 Task: Create New Customer with Customer Name: Tolberts Restaurant, Billing Address Line1: 2768 Fieldcrest Road, Billing Address Line2:  New York, Billing Address Line3:  New York 10005
Action: Mouse pressed left at (148, 28)
Screenshot: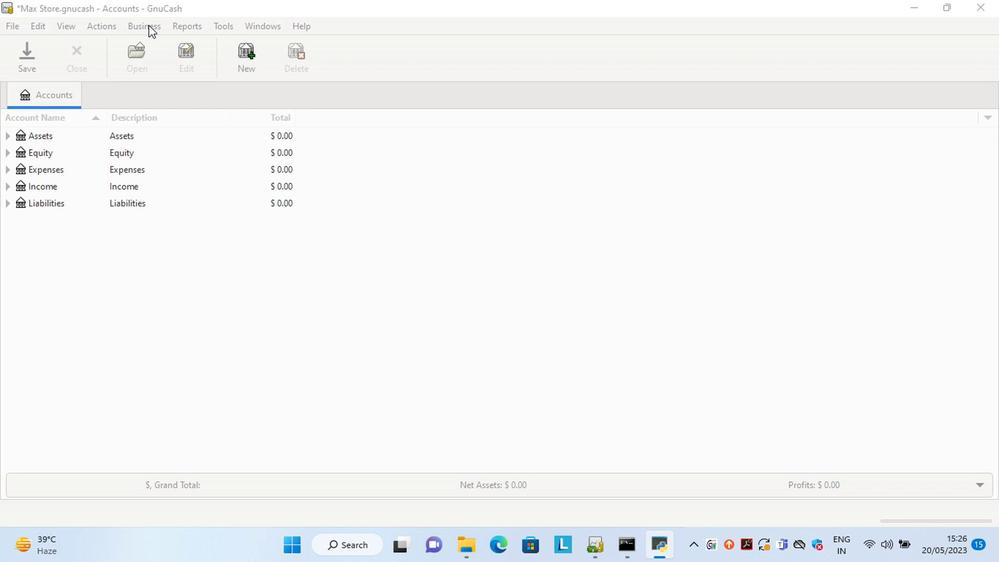 
Action: Mouse moved to (302, 65)
Screenshot: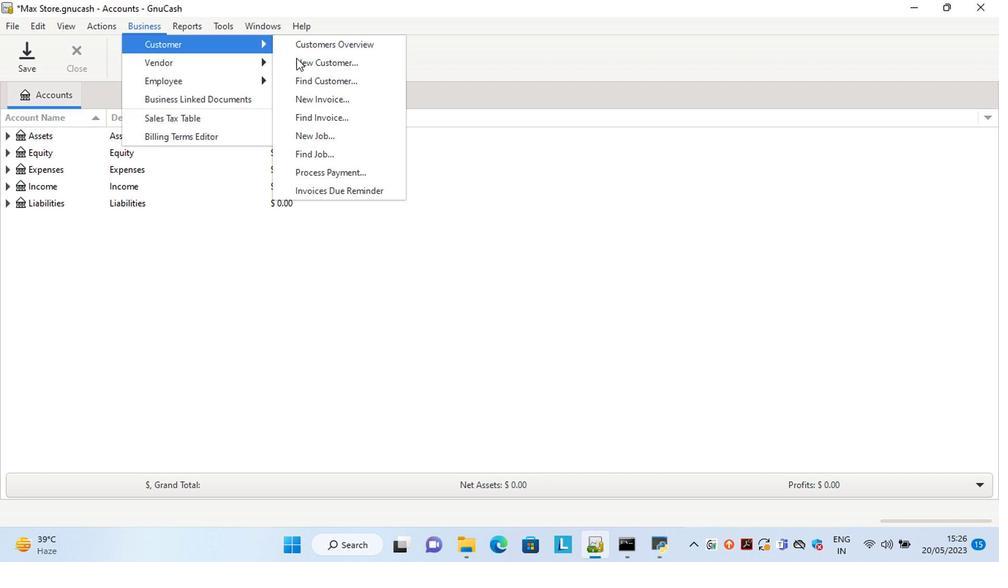 
Action: Mouse pressed left at (302, 65)
Screenshot: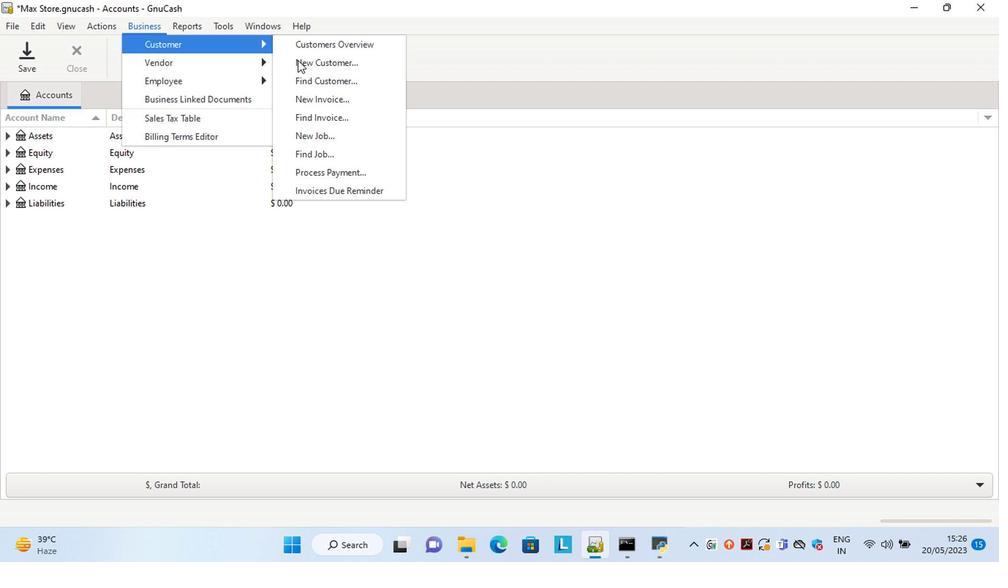 
Action: Mouse moved to (753, 227)
Screenshot: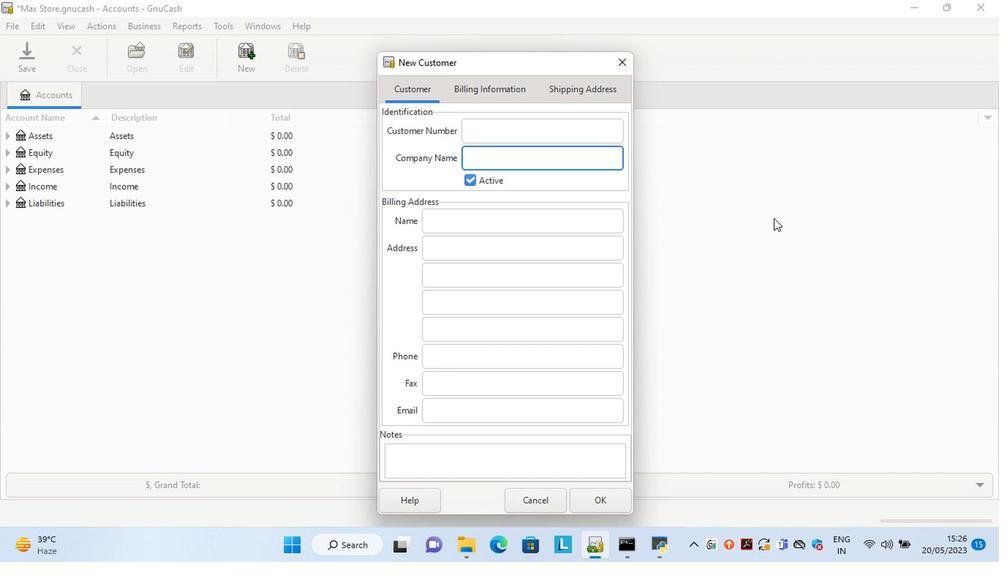 
Action: Key pressed <Key.shift>Tolberts<Key.space><Key.shift>Restaurant<Key.tab><Key.tab><Key.tab>2768<Key.space><Key.shift>Fieldcrest<Key.space><Key.shift>Road<Key.tab>n<Key.tab>n<Key.tab>
Screenshot: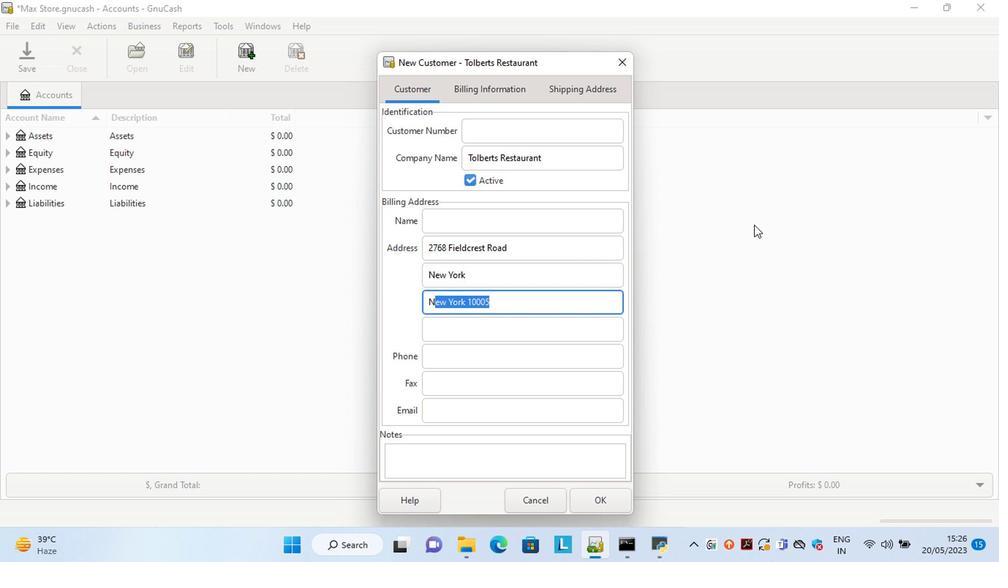 
Action: Mouse moved to (594, 507)
Screenshot: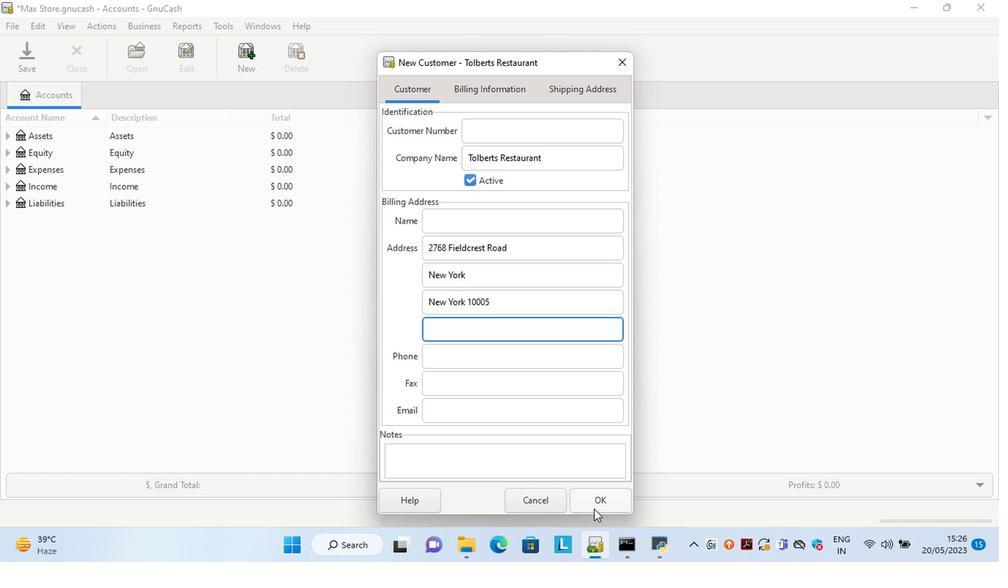 
Action: Mouse pressed left at (594, 507)
Screenshot: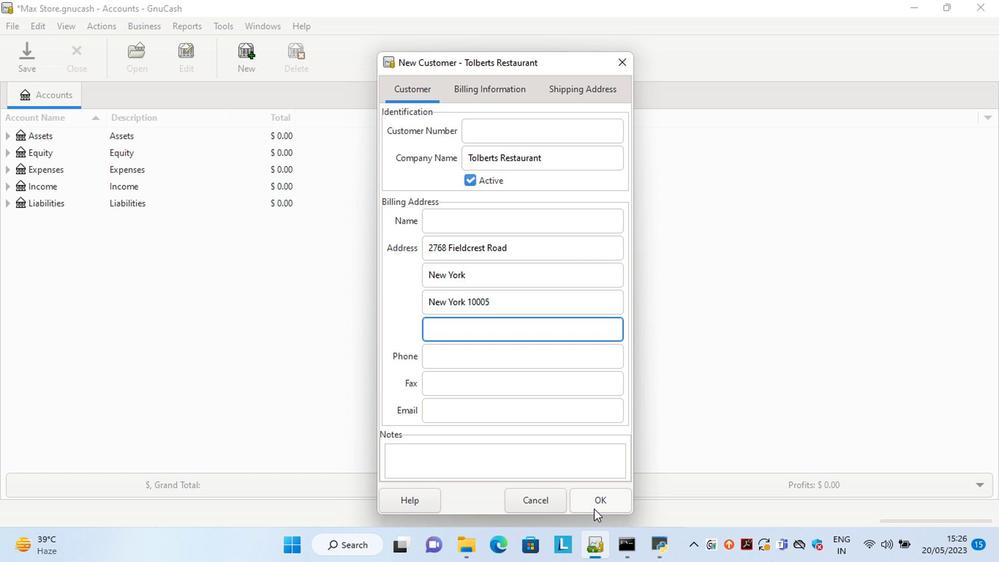 
Action: Mouse moved to (668, 195)
Screenshot: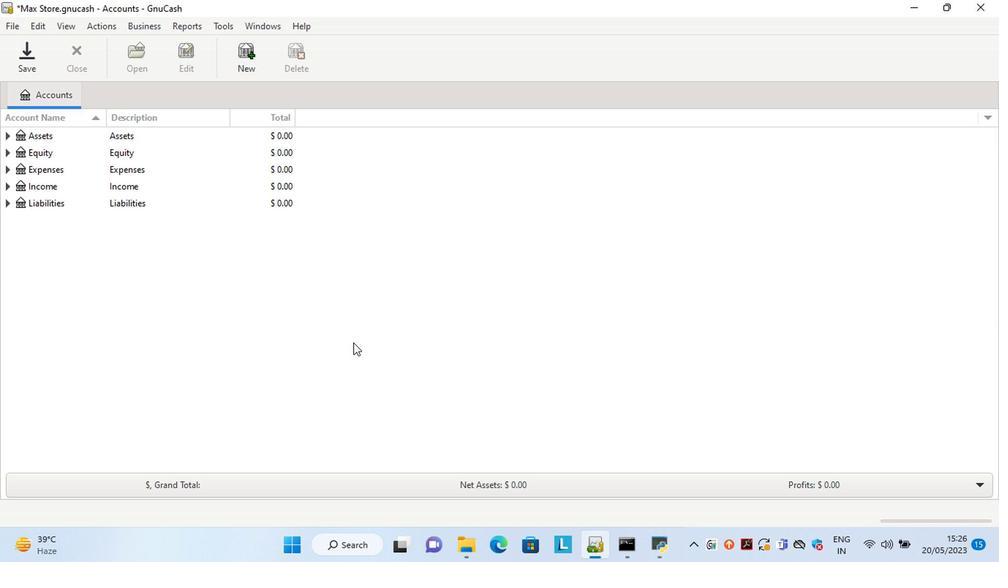 
